 Task: Change the board title to "Presentation of Design Concepts".
Action: Mouse moved to (298, 64)
Screenshot: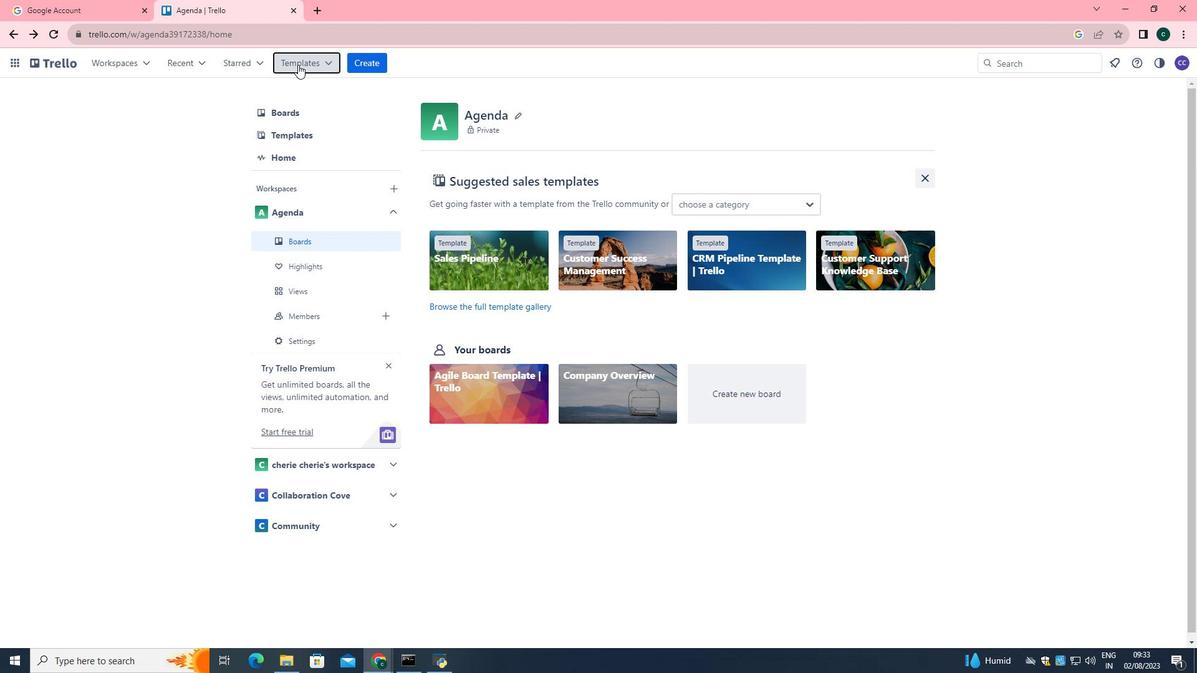 
Action: Mouse pressed left at (298, 64)
Screenshot: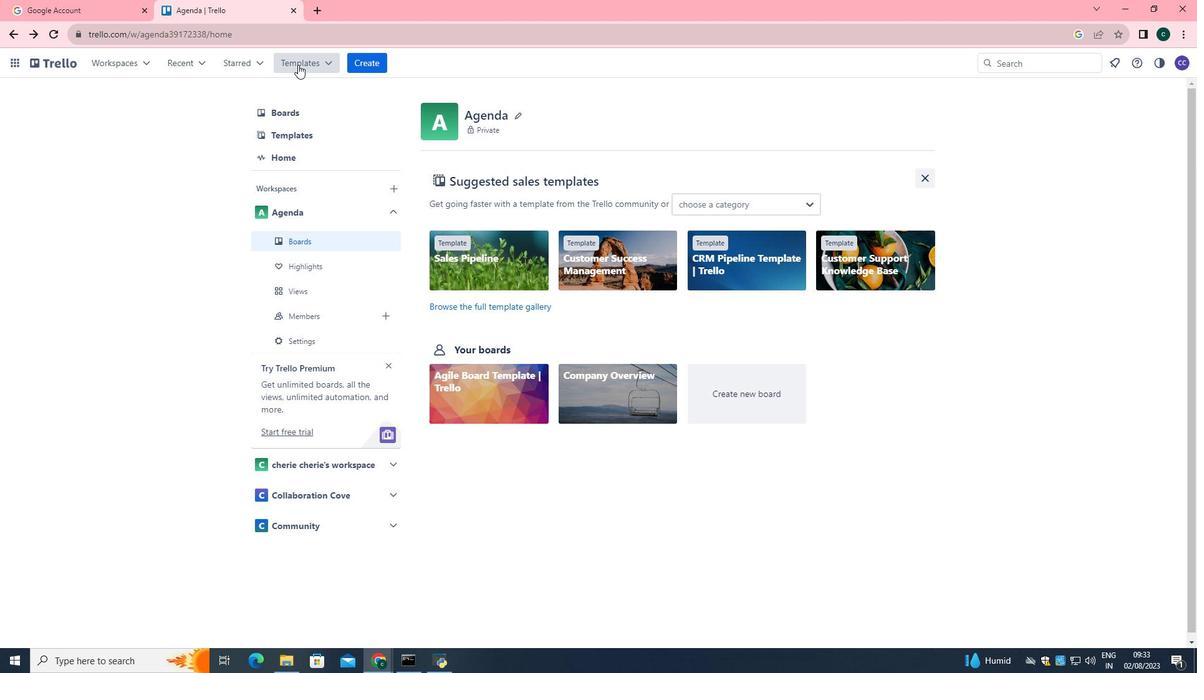 
Action: Mouse moved to (332, 193)
Screenshot: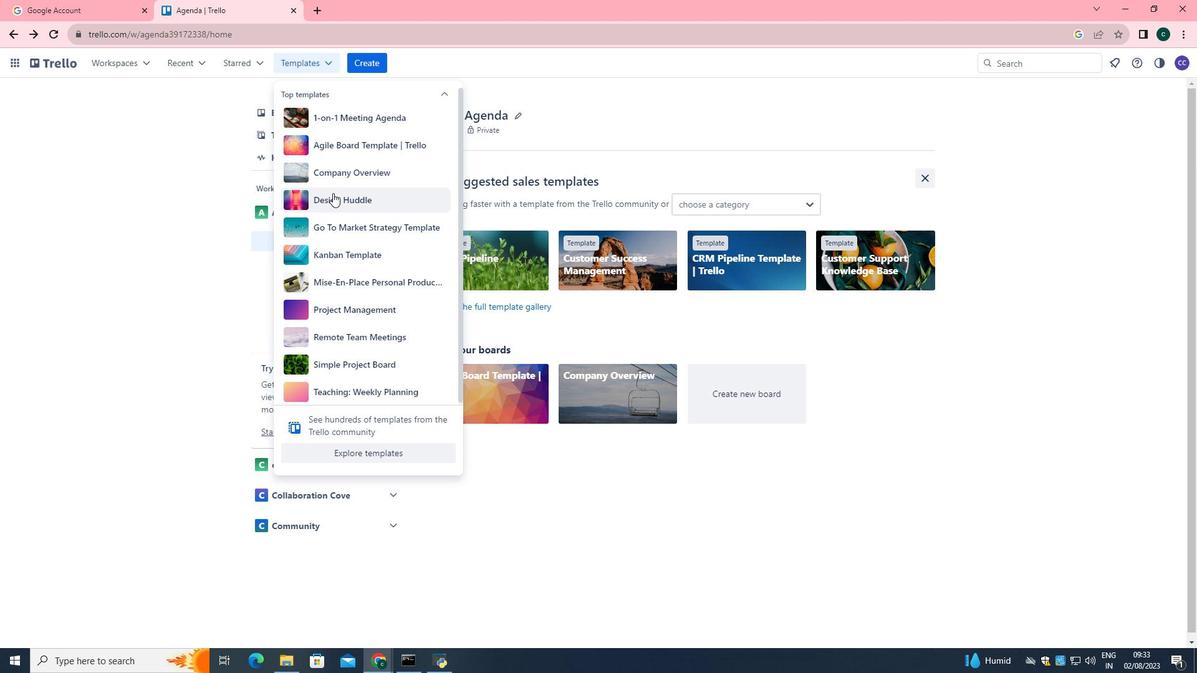 
Action: Mouse pressed left at (332, 193)
Screenshot: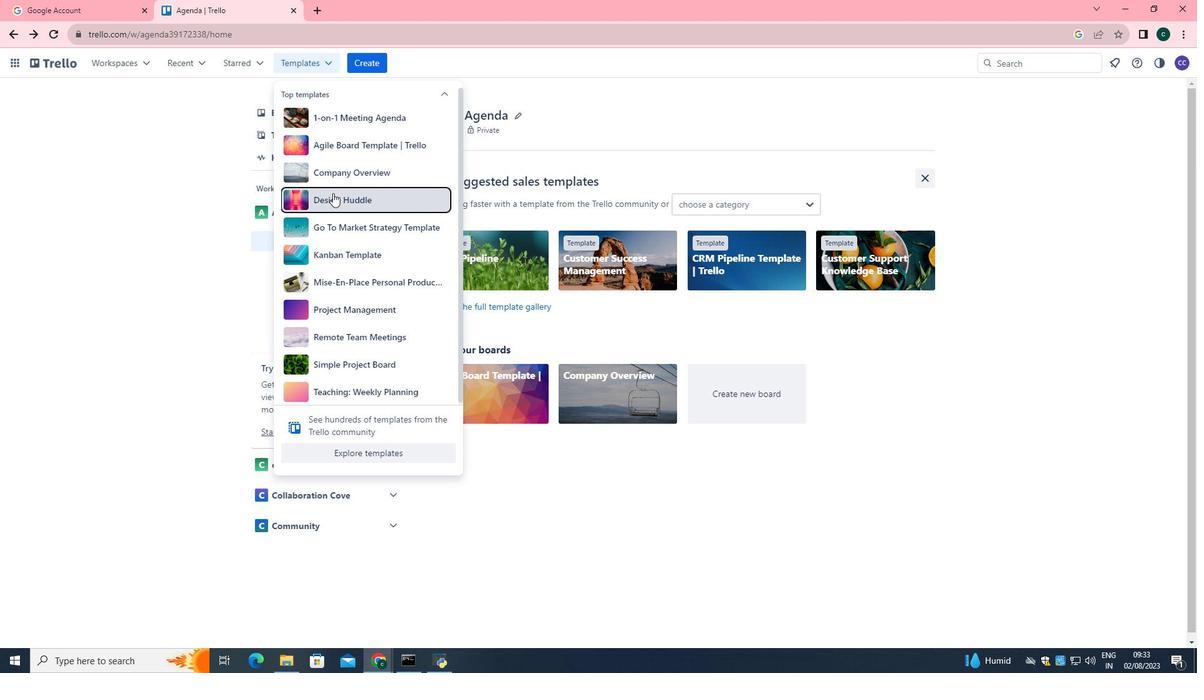 
Action: Mouse moved to (362, 204)
Screenshot: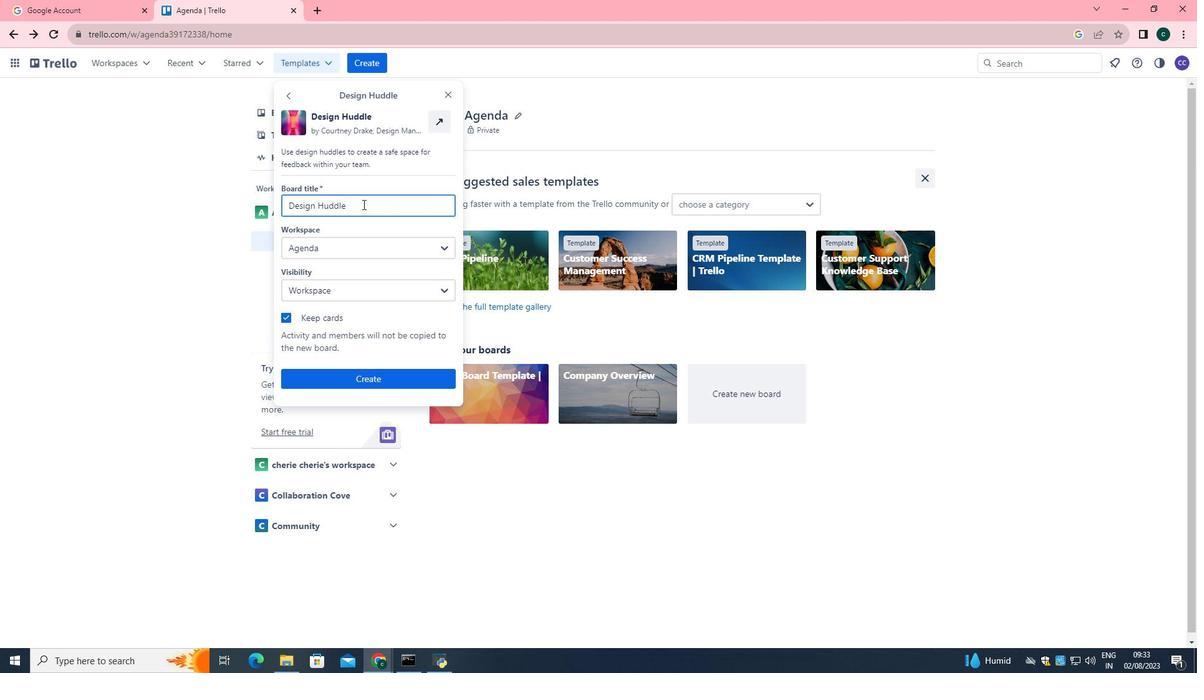 
Action: Mouse pressed left at (362, 204)
Screenshot: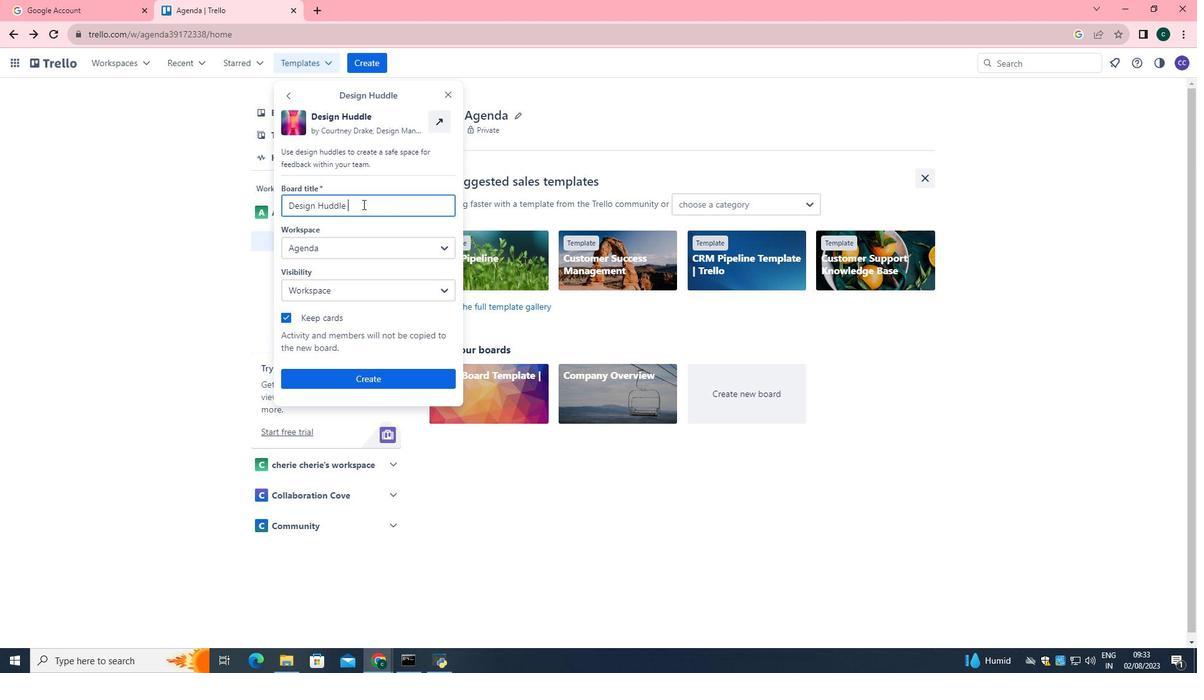 
Action: Key pressed <Key.backspace><Key.backspace><Key.backspace><Key.backspace><Key.backspace><Key.backspace><Key.backspace><Key.backspace><Key.backspace><Key.backspace><Key.backspace><Key.backspace><Key.backspace><Key.backspace><Key.shift>Presentation<Key.space>of<Key.space><Key.shift>Design<Key.space><Key.shift>Concepts
Screenshot: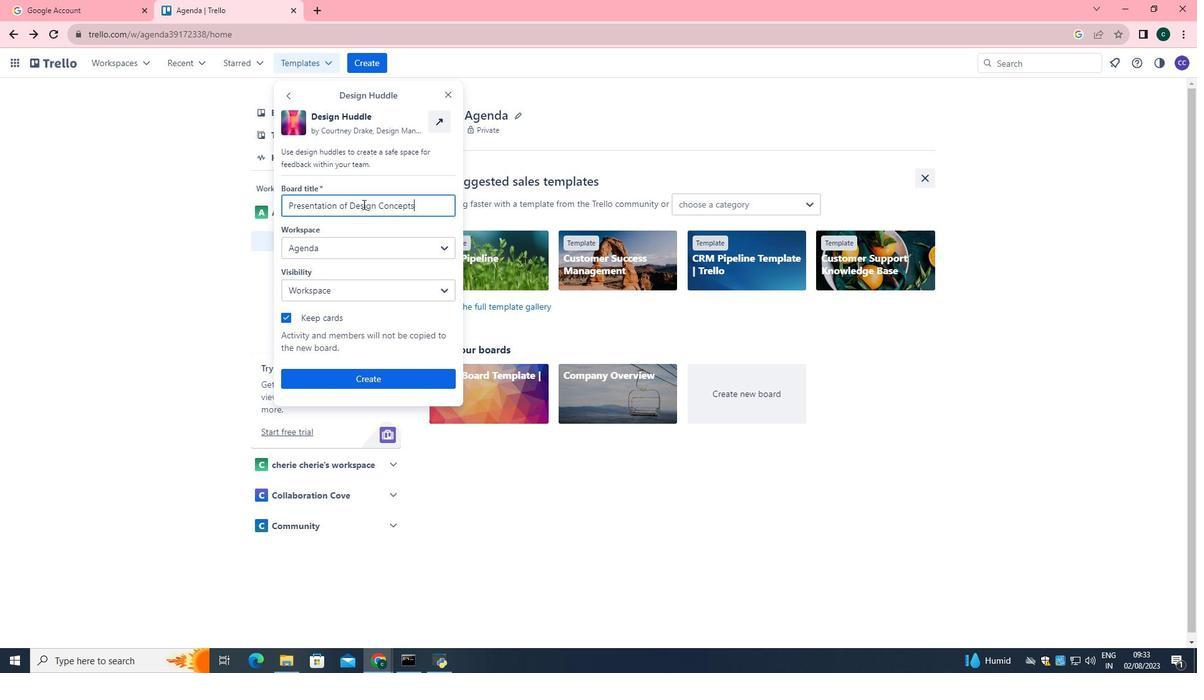 
